 Task: Add the task  Create a feature to schedule automatic backups of app data to the section Continuous Delivery Sprint in the project TrueNorth and add a Due Date to the respective task as 2024/04/24.
Action: Mouse moved to (470, 650)
Screenshot: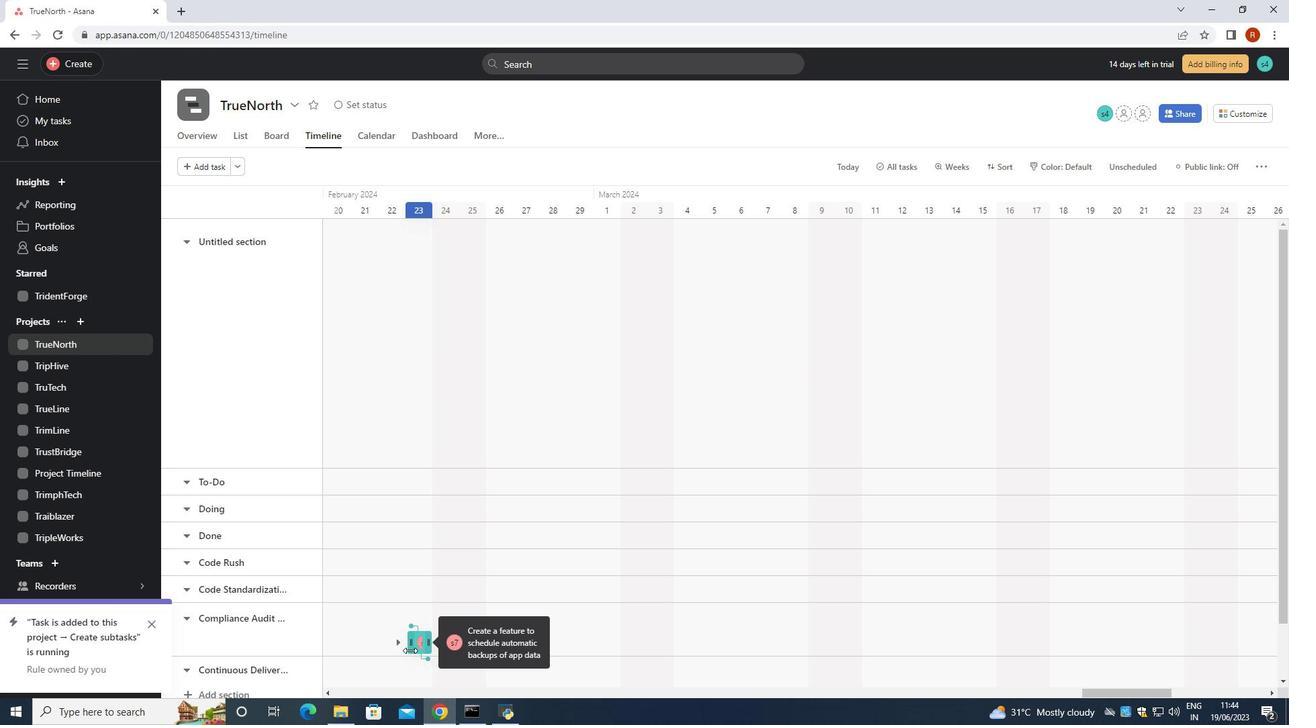 
Action: Mouse pressed left at (470, 650)
Screenshot: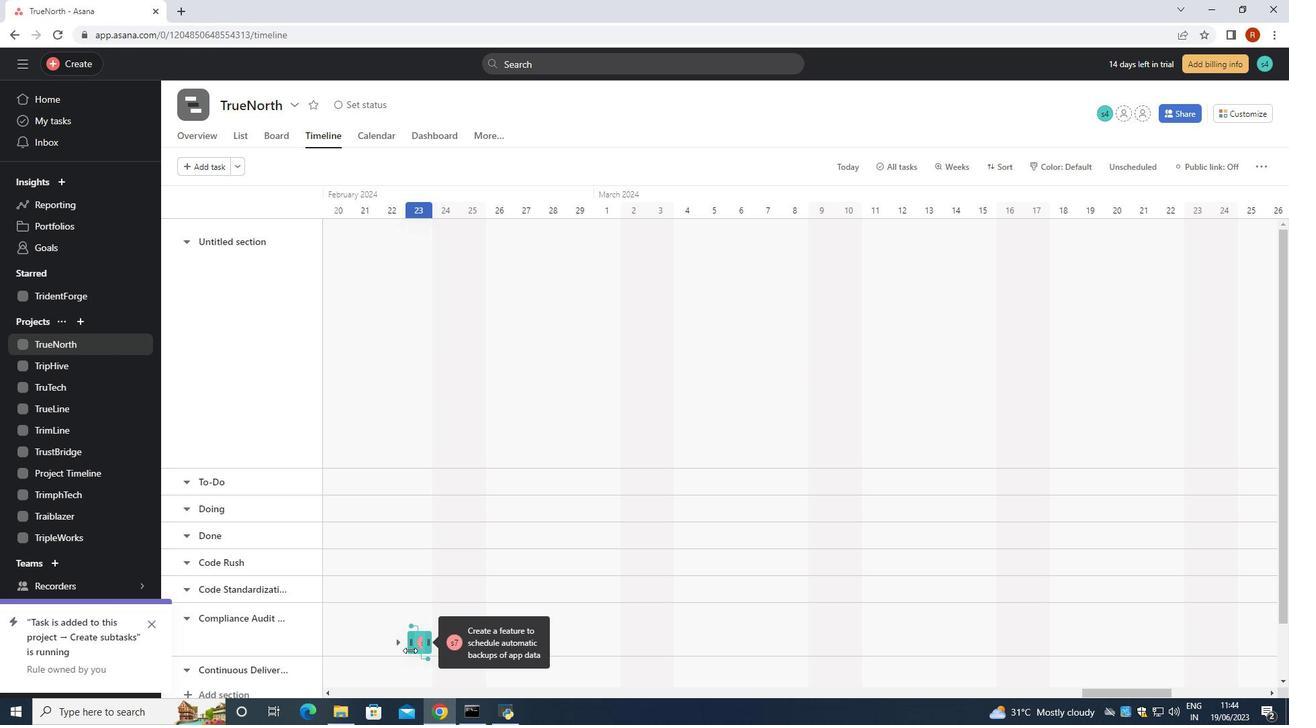 
Action: Mouse moved to (1080, 317)
Screenshot: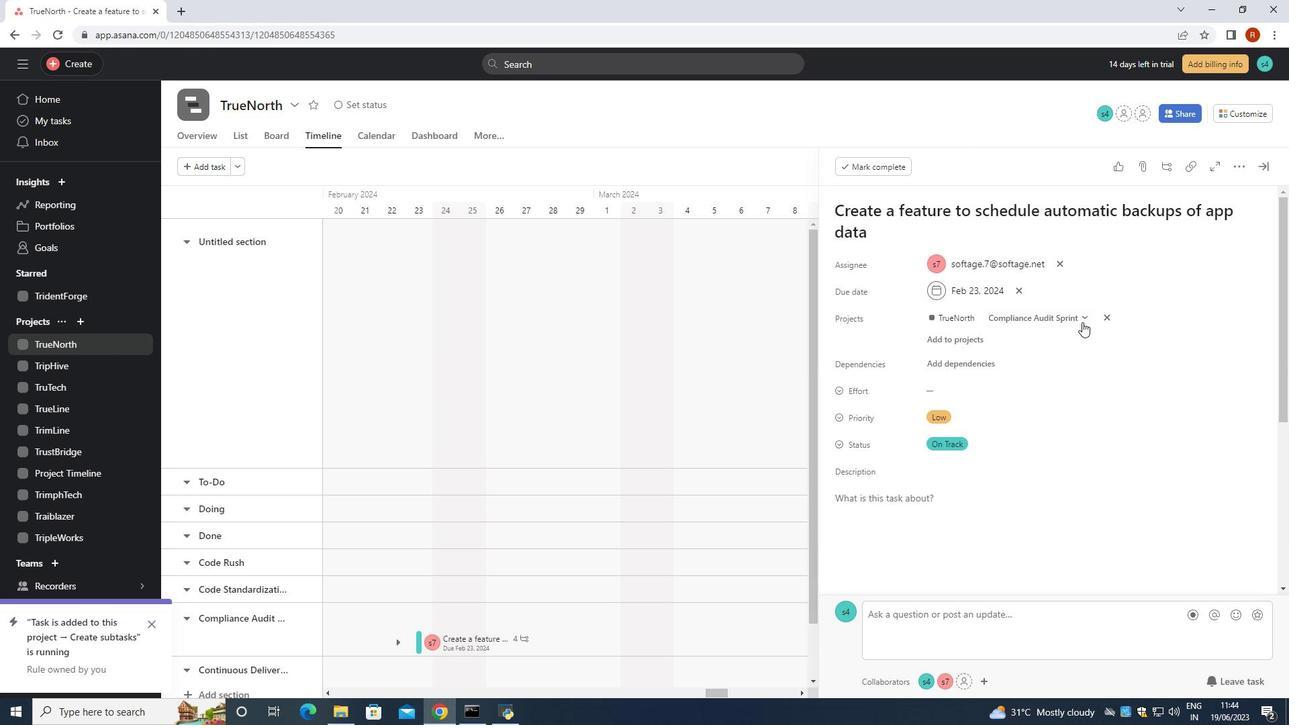 
Action: Mouse pressed left at (1080, 317)
Screenshot: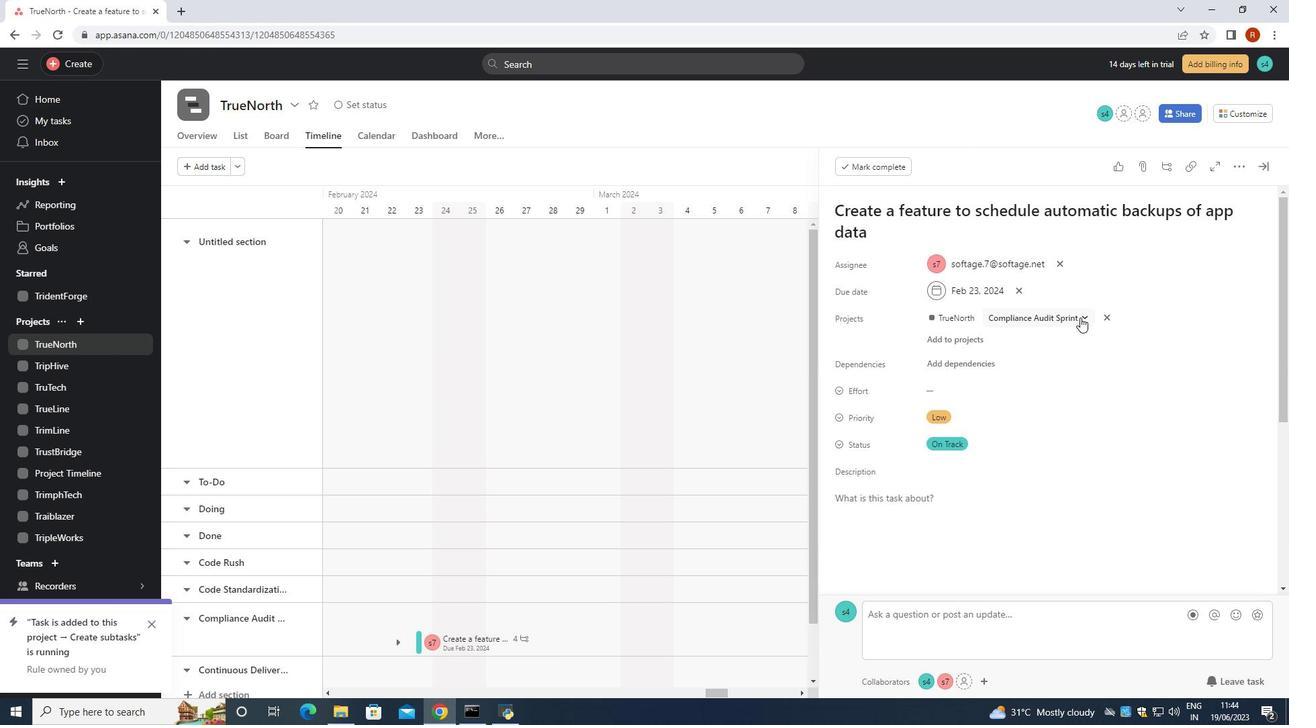 
Action: Mouse moved to (1062, 521)
Screenshot: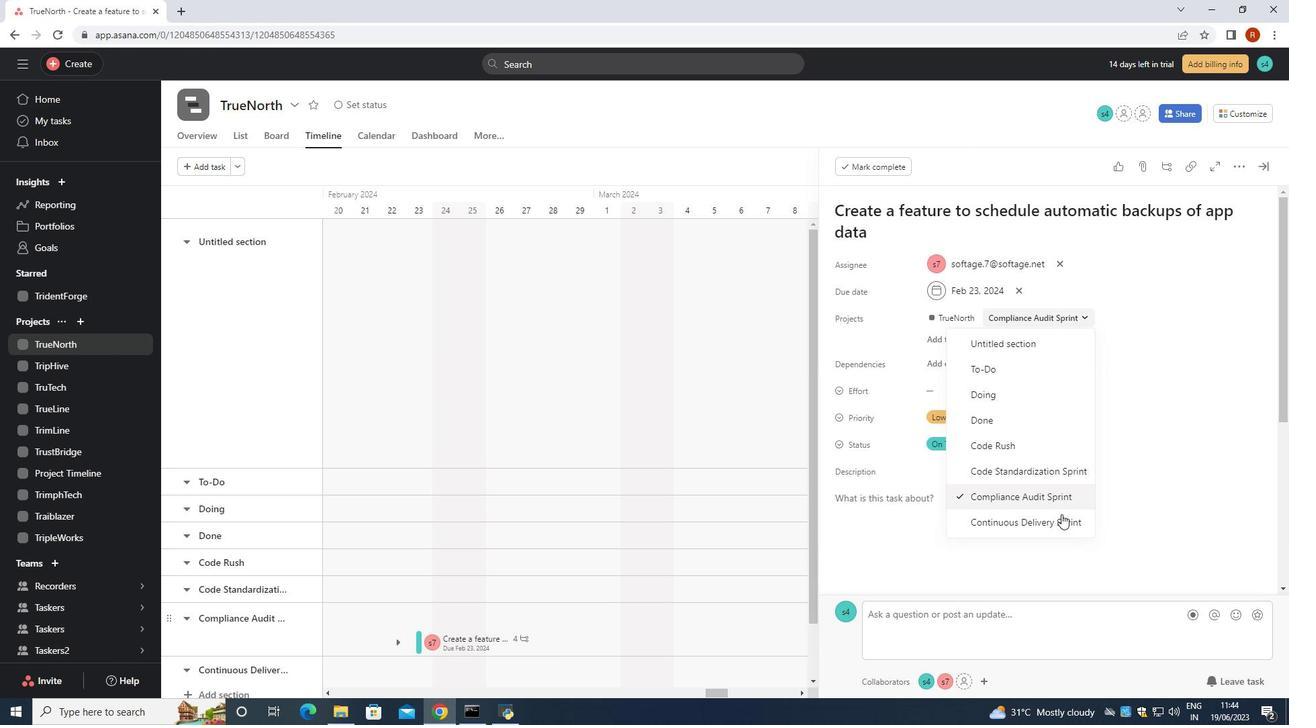 
Action: Mouse pressed left at (1062, 521)
Screenshot: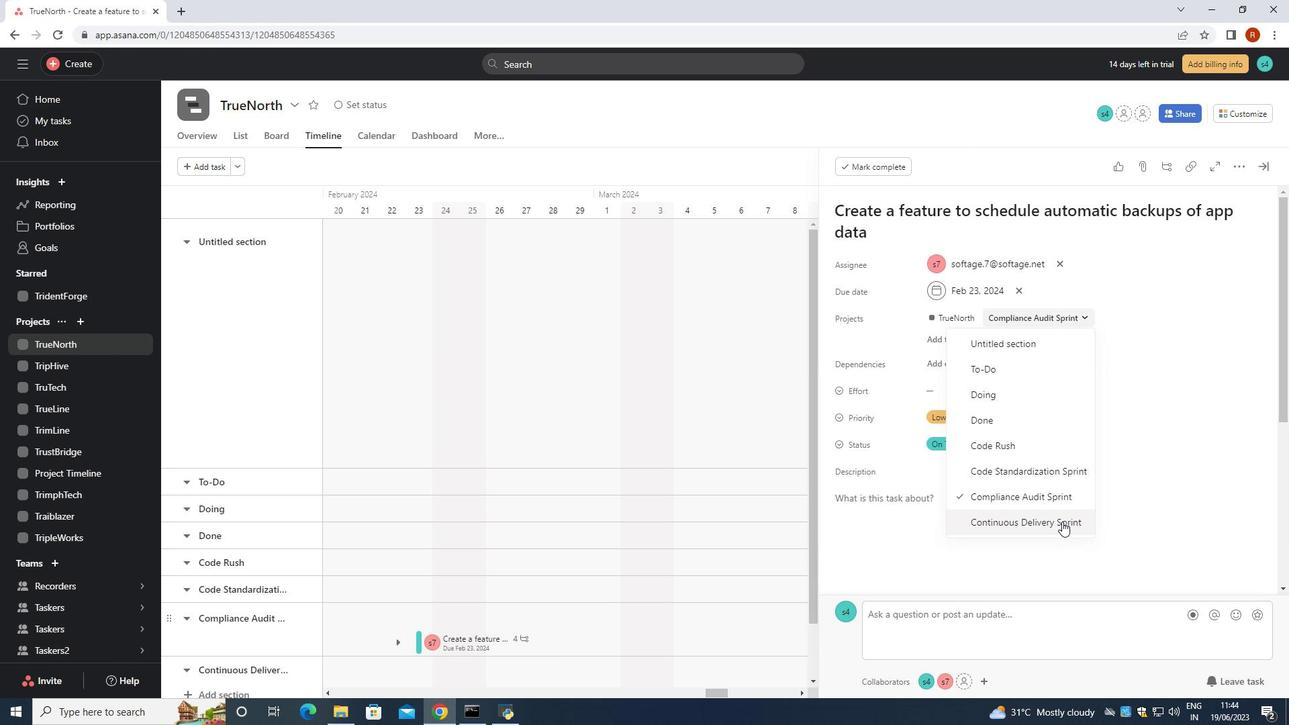 
Action: Mouse moved to (1018, 292)
Screenshot: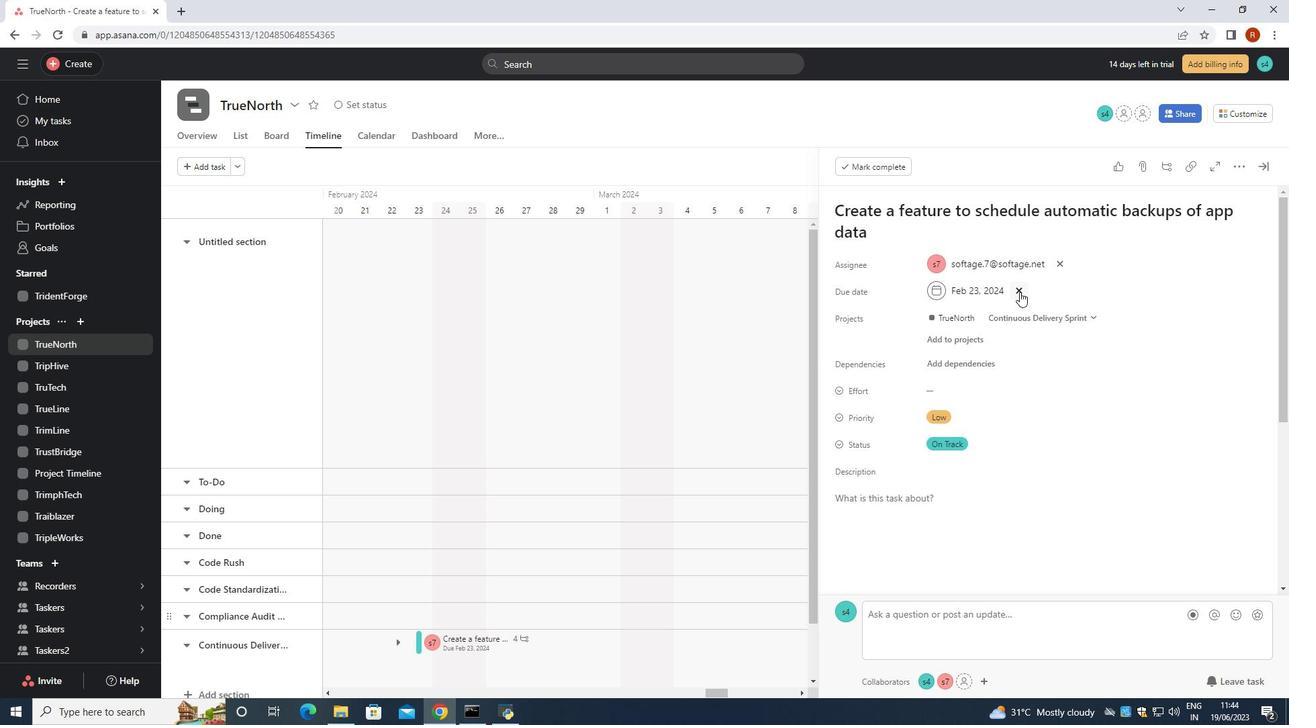 
Action: Mouse pressed left at (1018, 292)
Screenshot: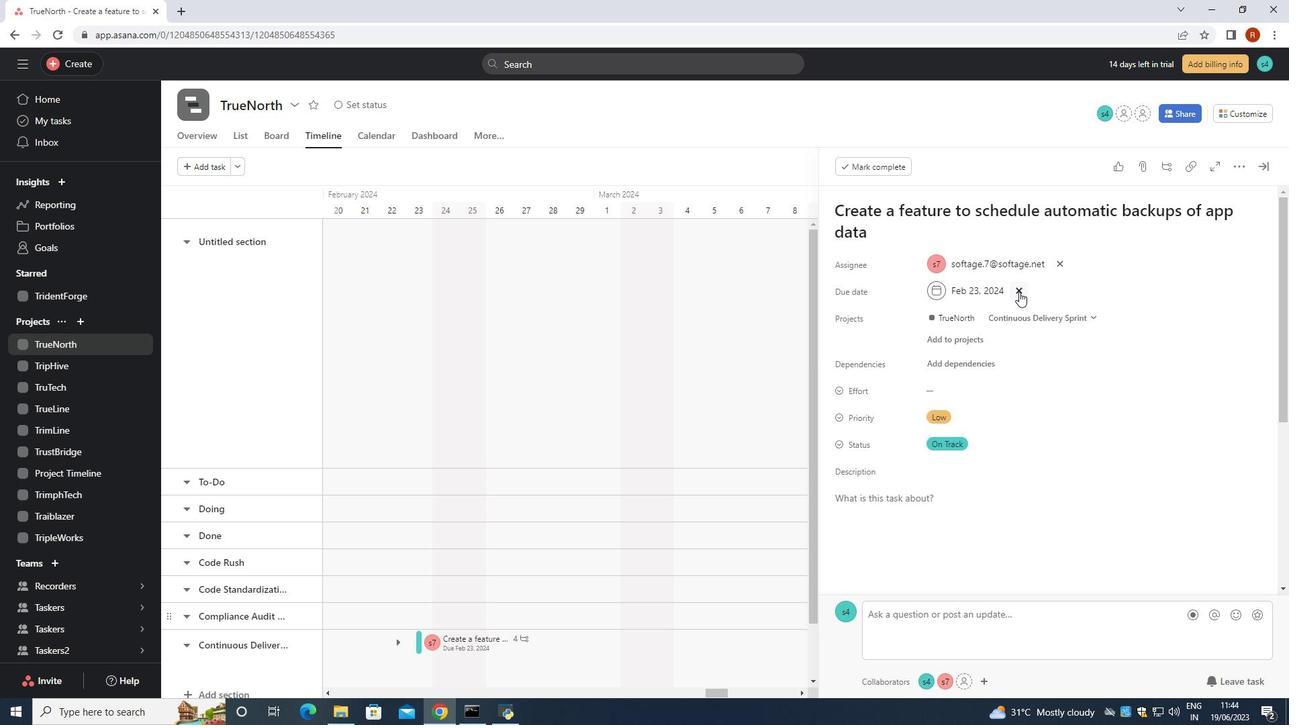 
Action: Mouse moved to (1020, 294)
Screenshot: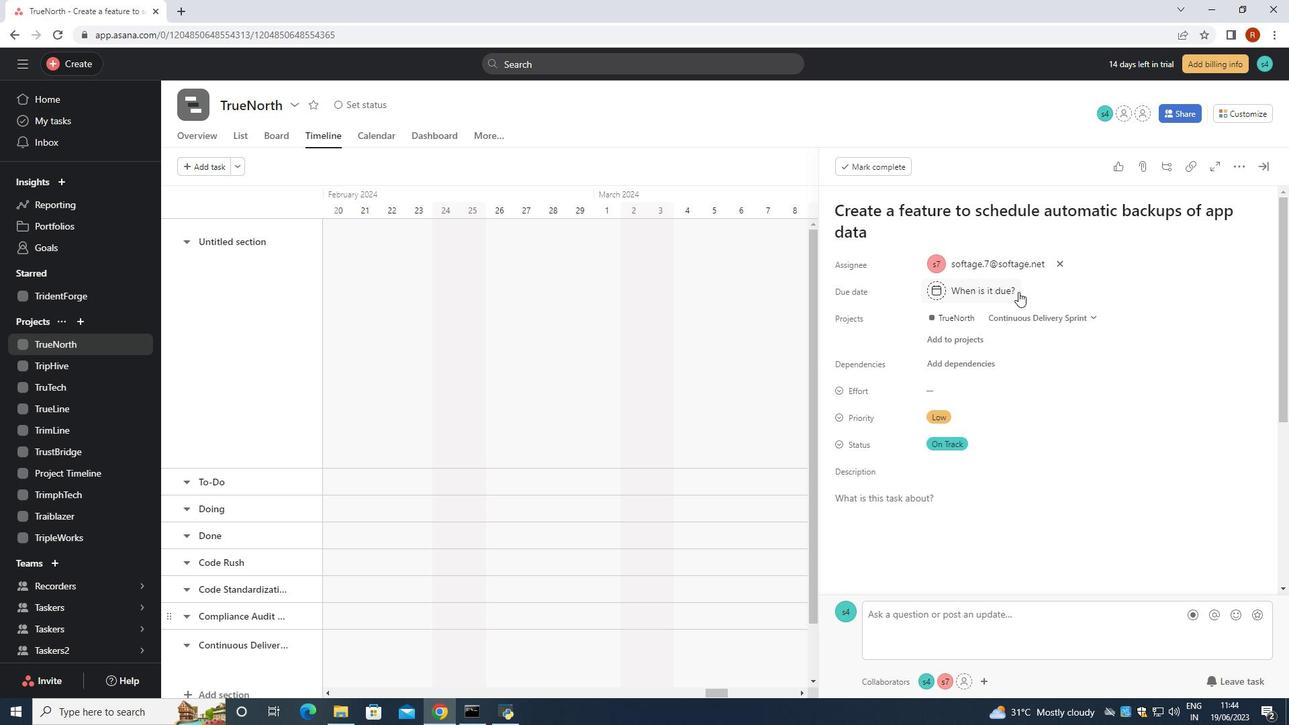 
Action: Key pressed 202
Screenshot: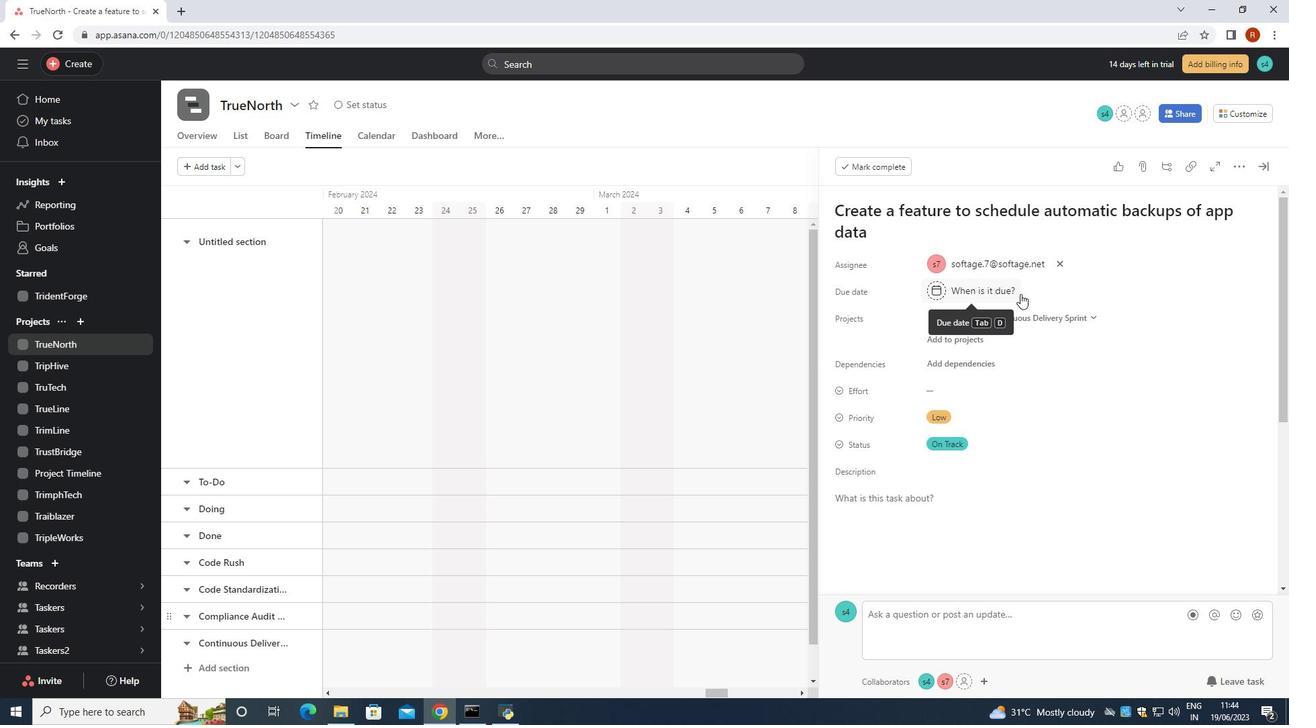 
Action: Mouse moved to (985, 283)
Screenshot: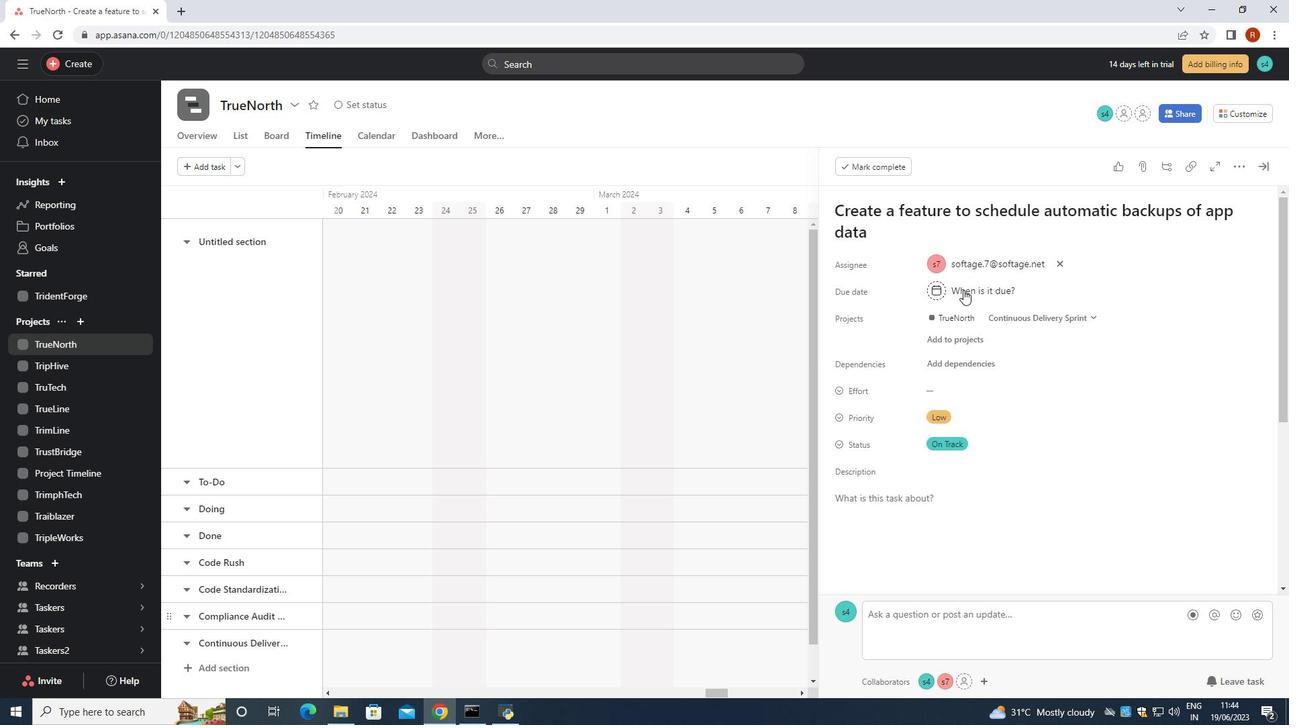 
Action: Mouse pressed left at (985, 283)
Screenshot: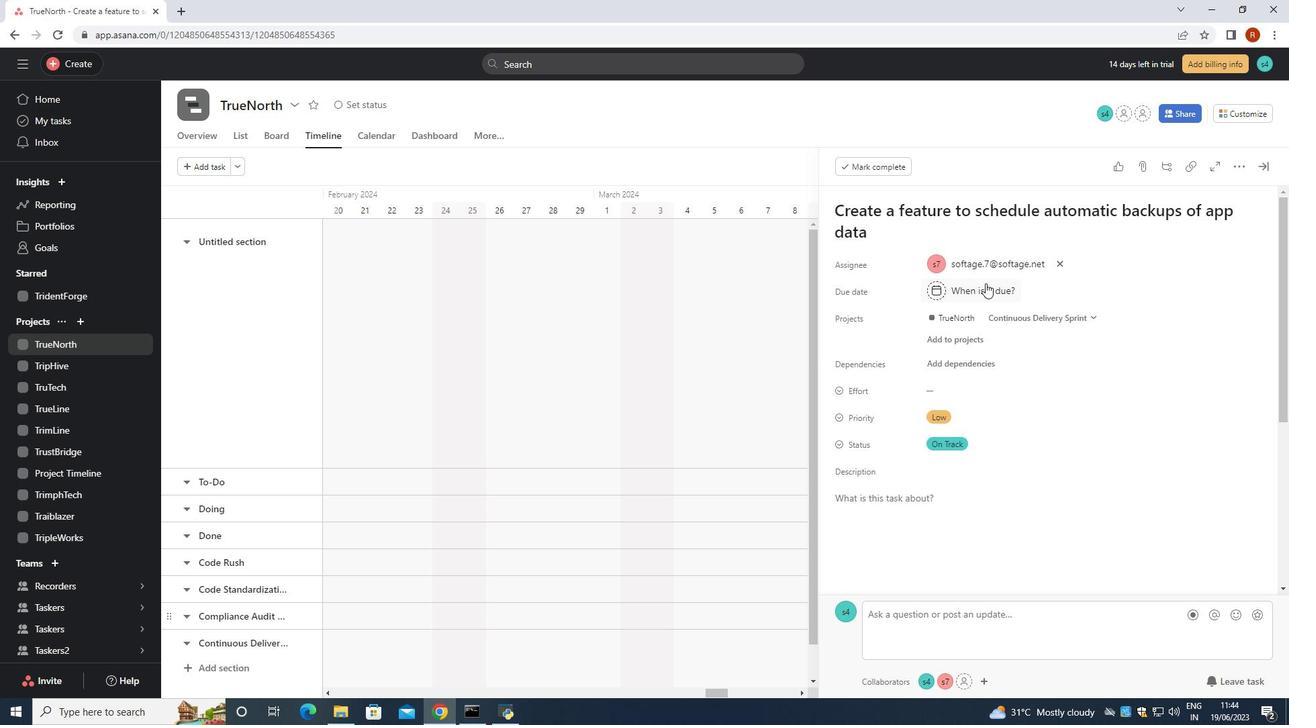 
Action: Key pressed 2024/04/24<Key.enter>
Screenshot: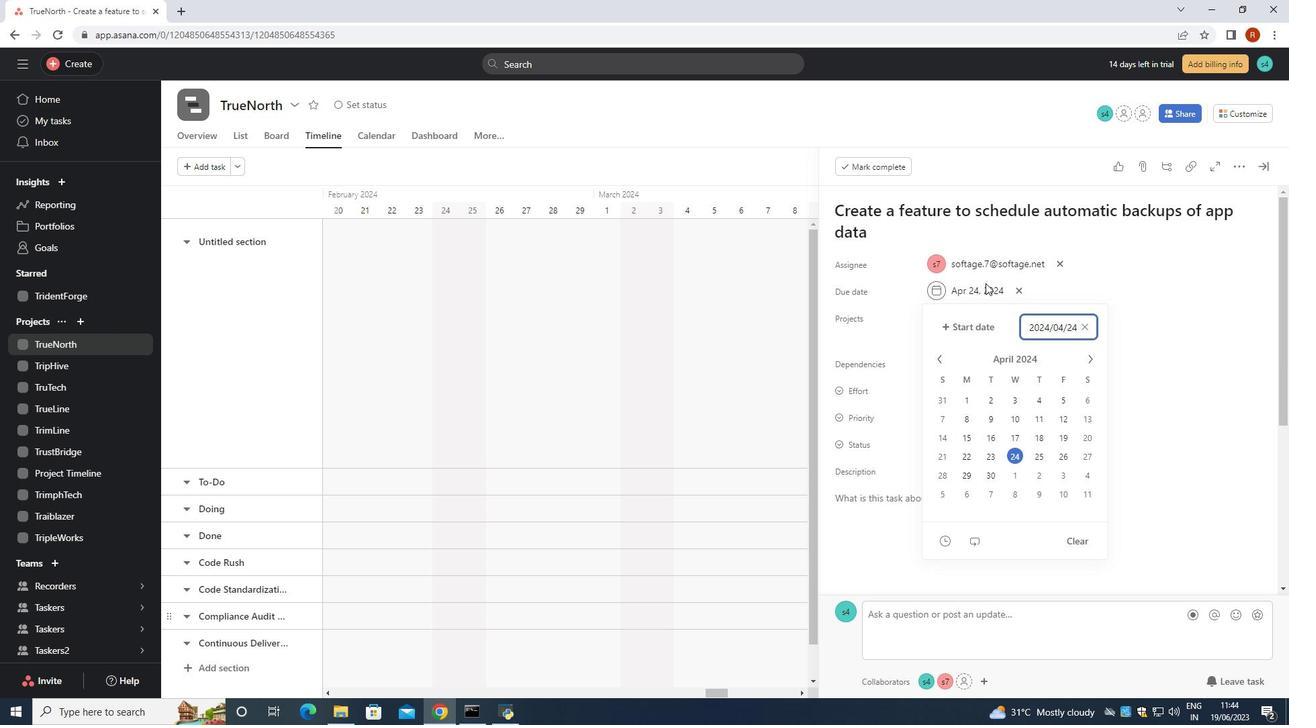 
